 Task: Look for products in the category "Toothpaste" from Tom's Of Maine only.
Action: Mouse moved to (822, 304)
Screenshot: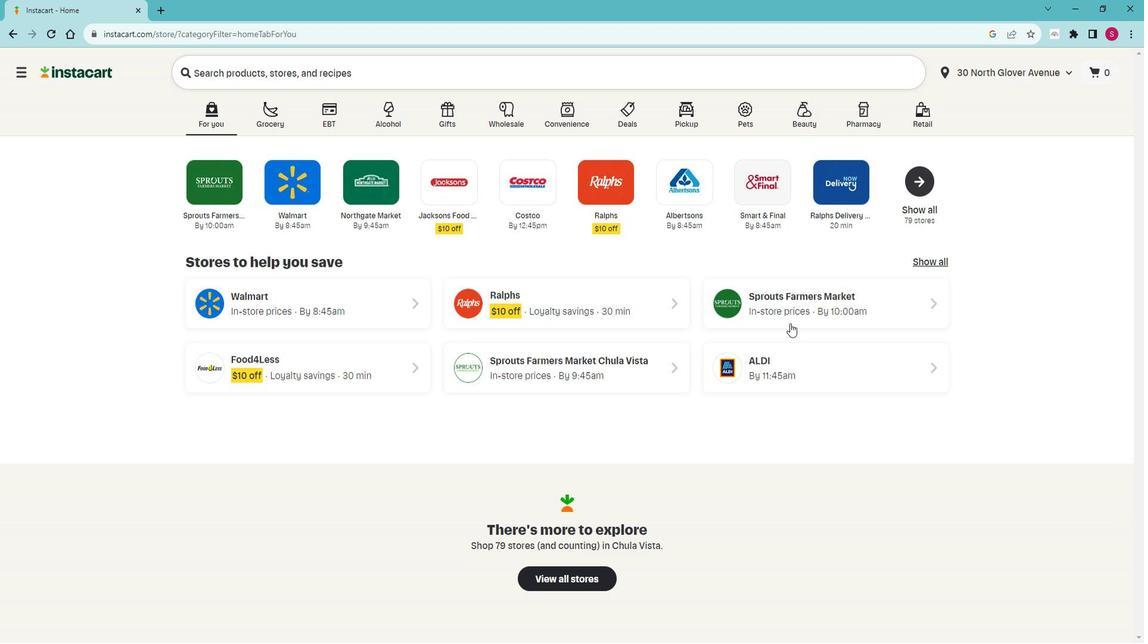 
Action: Mouse pressed left at (822, 304)
Screenshot: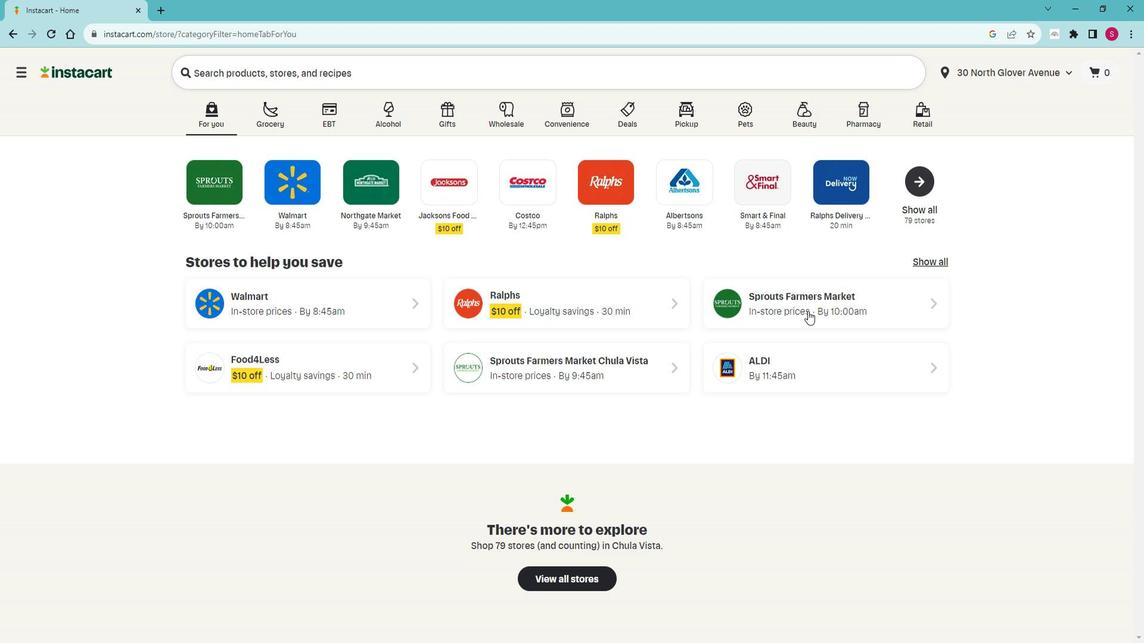 
Action: Mouse moved to (83, 429)
Screenshot: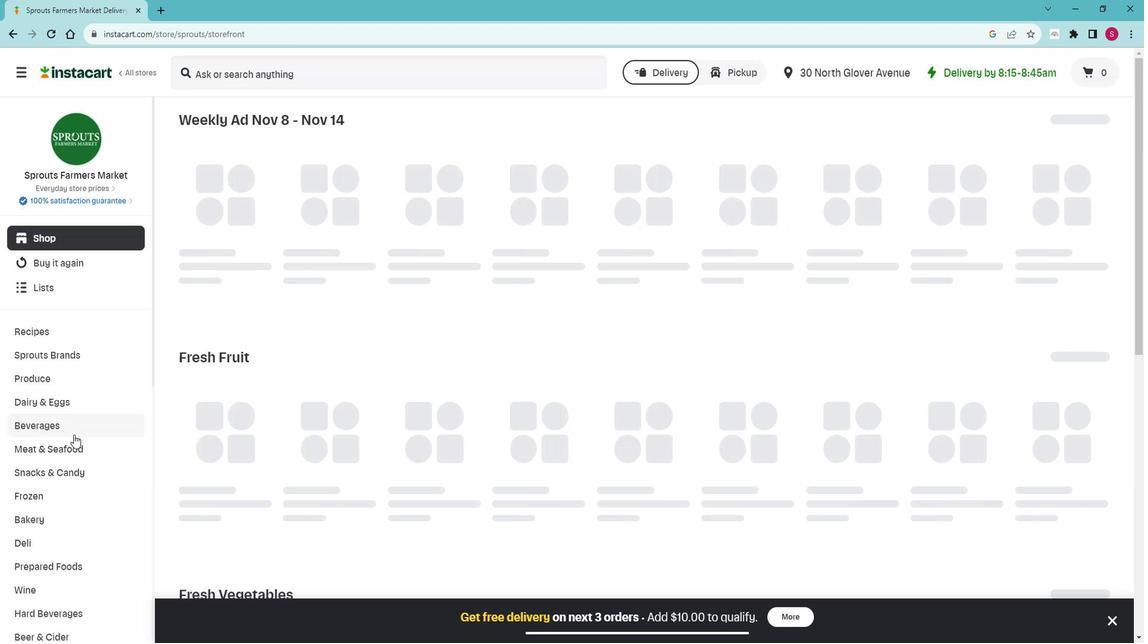 
Action: Mouse scrolled (83, 428) with delta (0, 0)
Screenshot: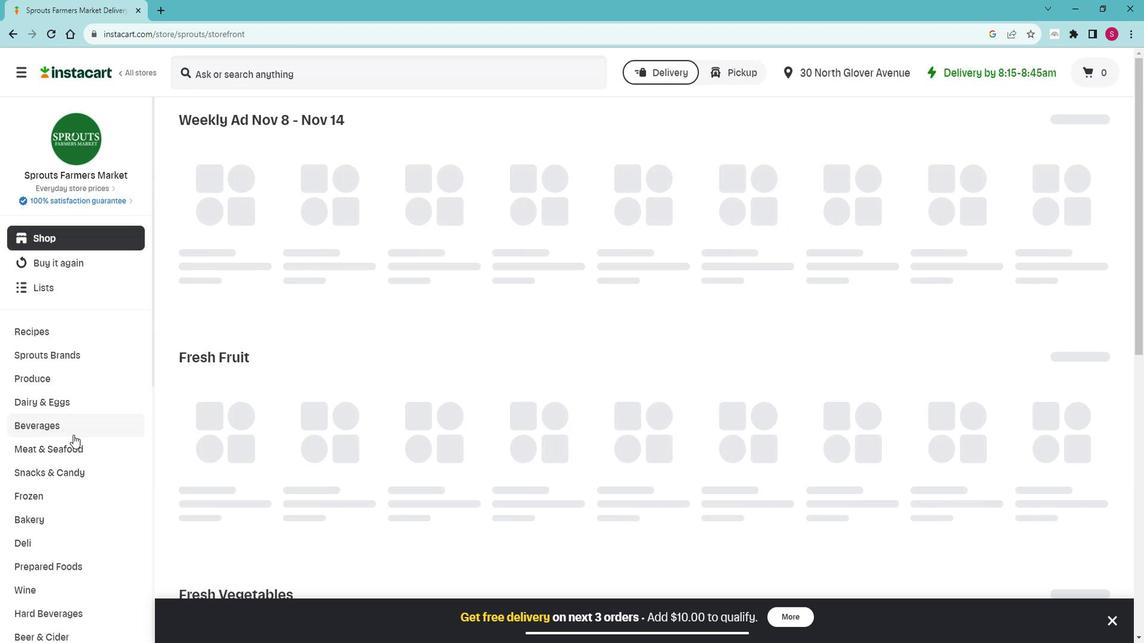 
Action: Mouse scrolled (83, 428) with delta (0, 0)
Screenshot: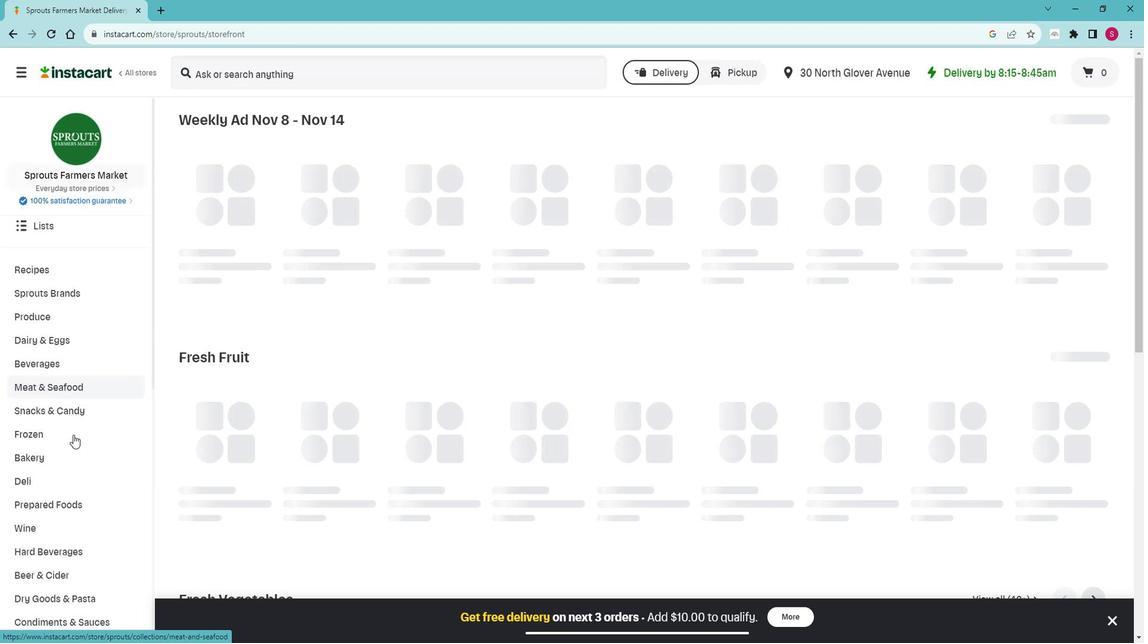 
Action: Mouse scrolled (83, 428) with delta (0, 0)
Screenshot: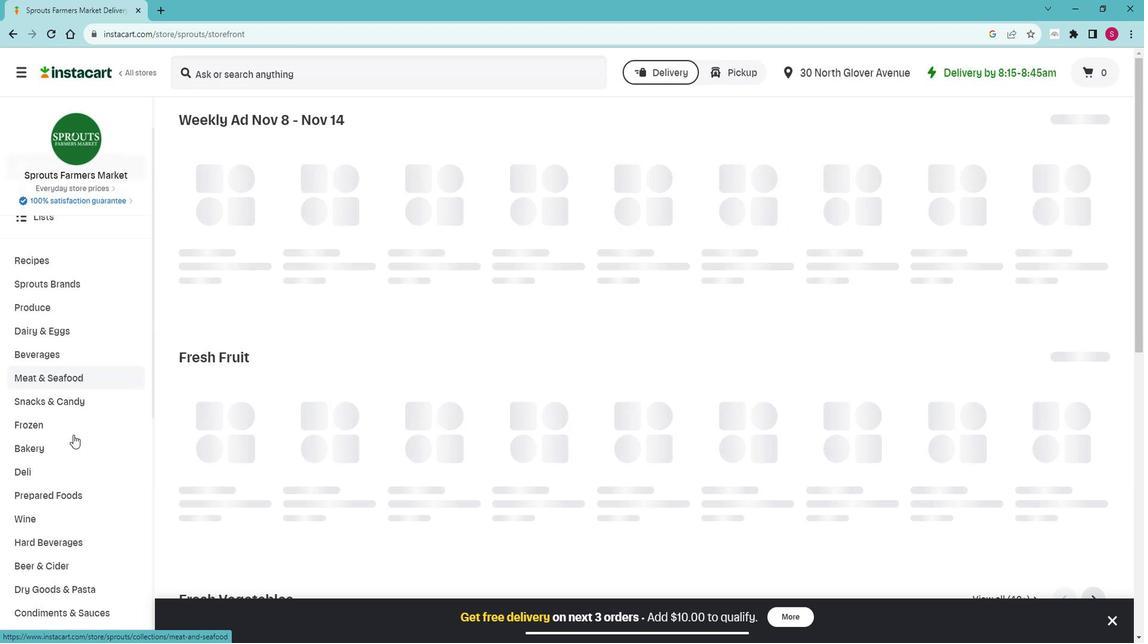 
Action: Mouse scrolled (83, 428) with delta (0, 0)
Screenshot: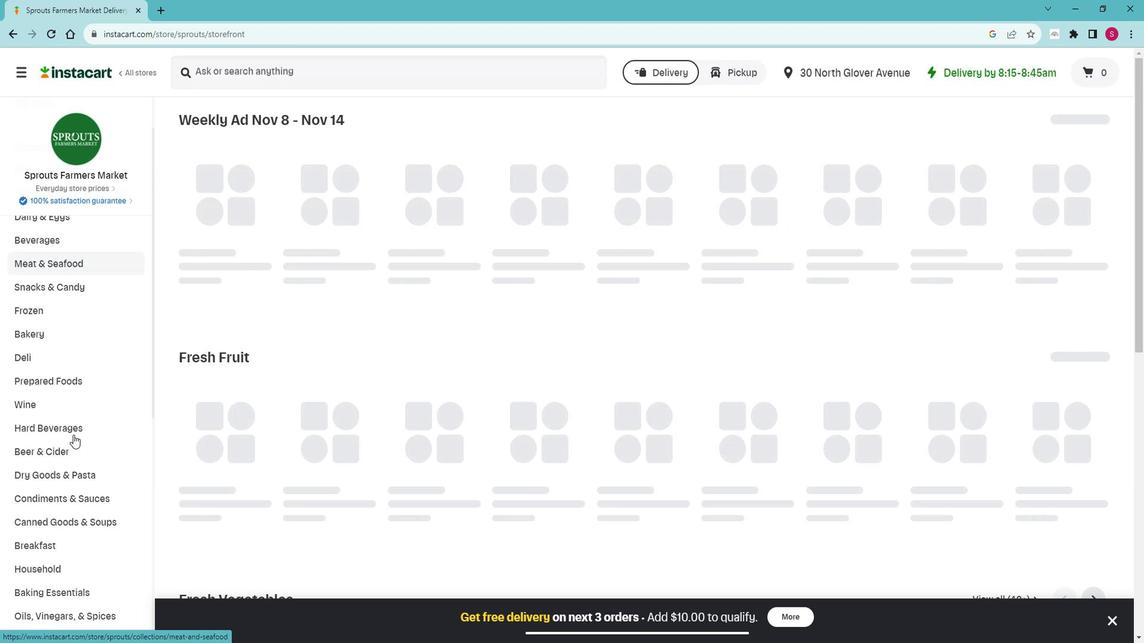 
Action: Mouse scrolled (83, 428) with delta (0, 0)
Screenshot: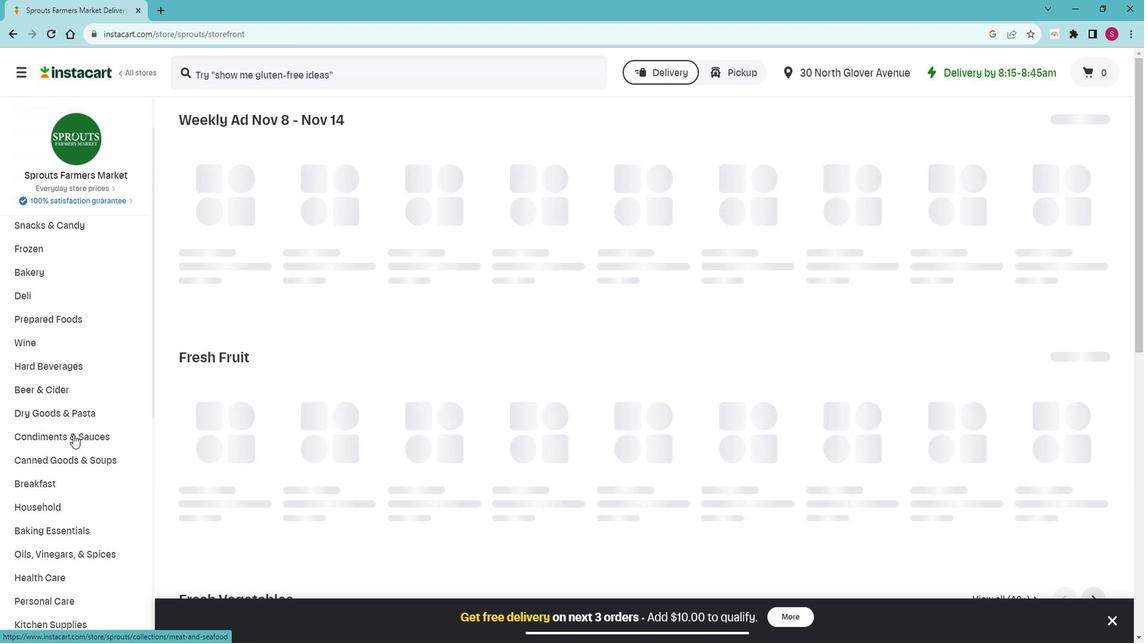 
Action: Mouse scrolled (83, 428) with delta (0, 0)
Screenshot: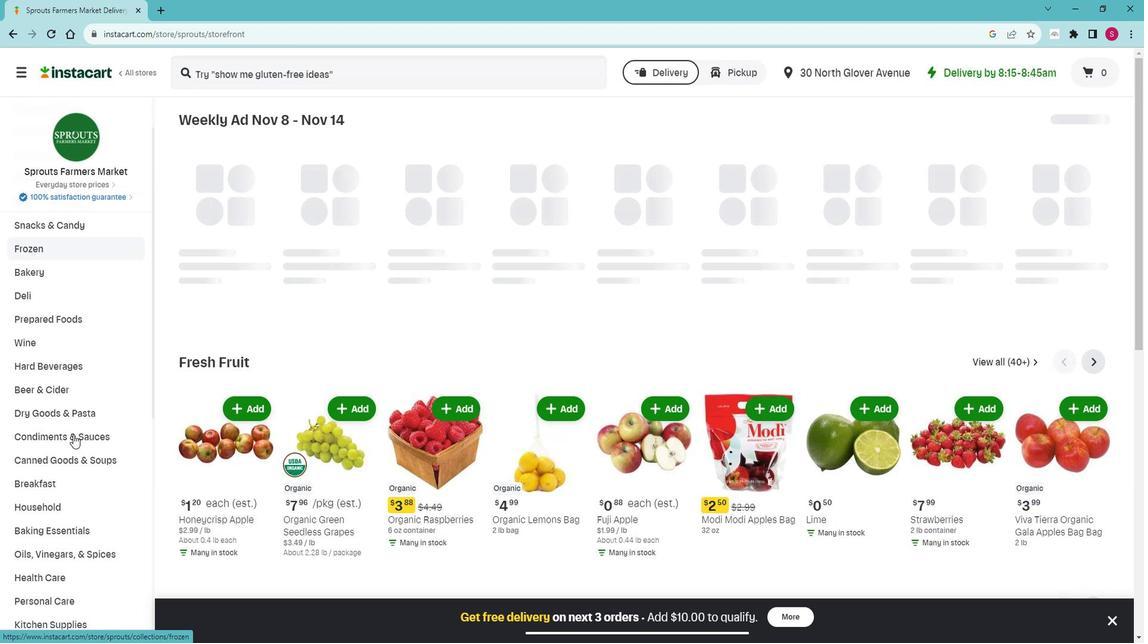 
Action: Mouse moved to (78, 469)
Screenshot: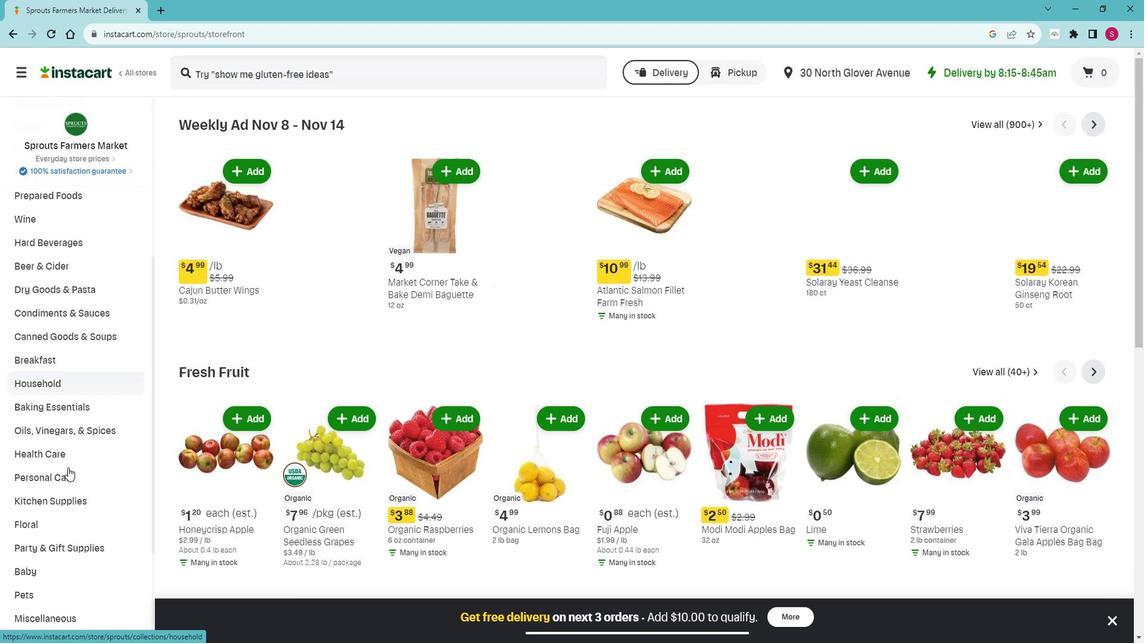 
Action: Mouse pressed left at (78, 469)
Screenshot: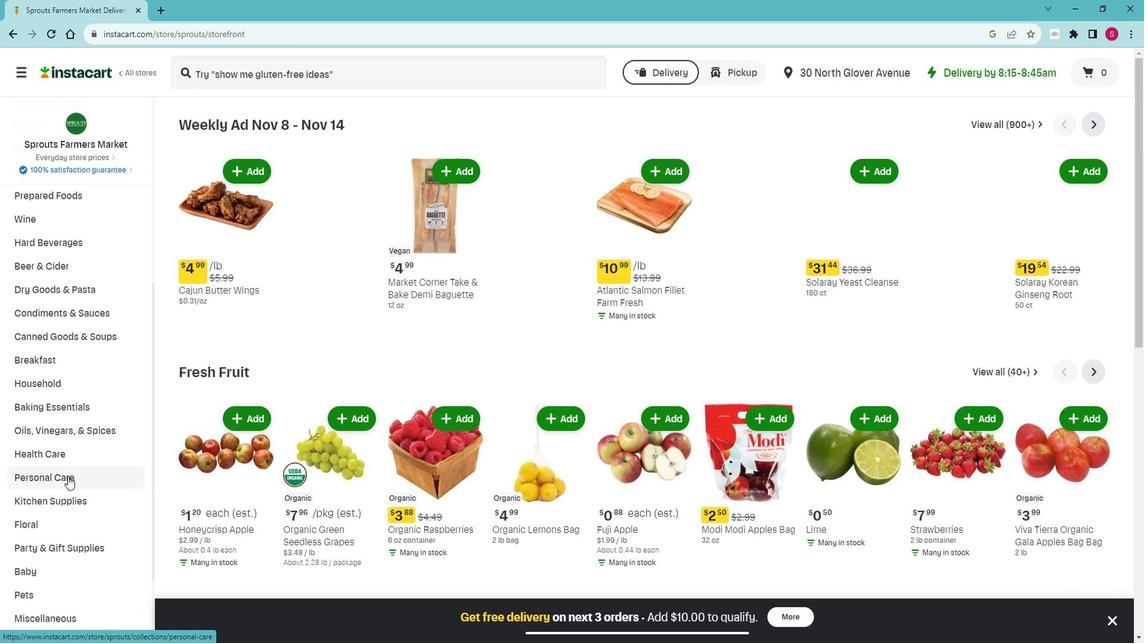 
Action: Mouse moved to (70, 511)
Screenshot: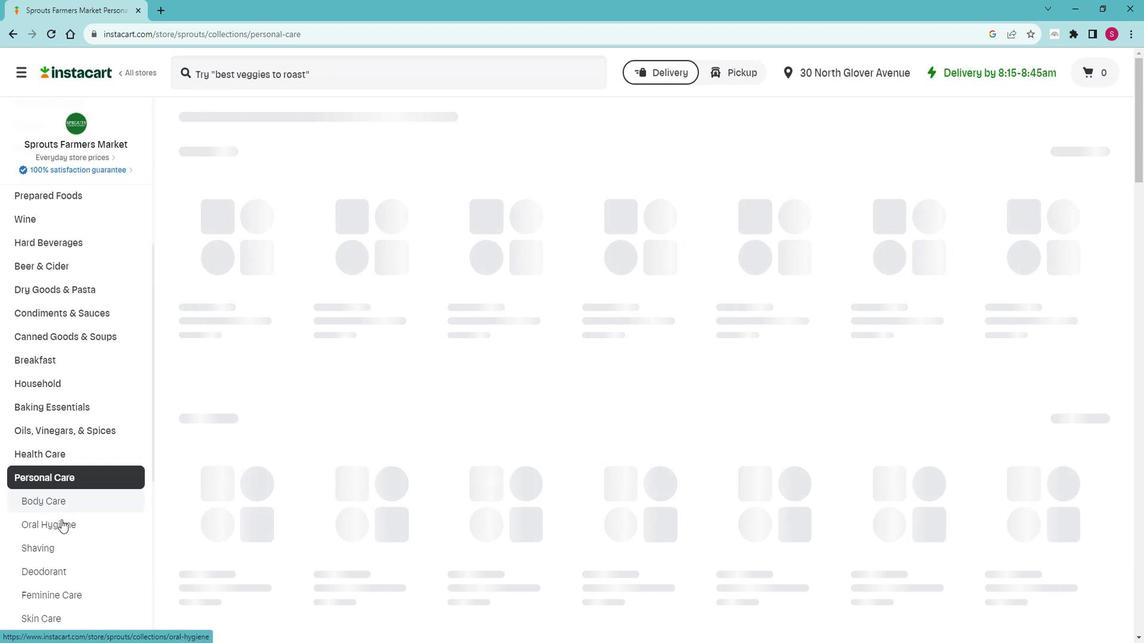 
Action: Mouse pressed left at (70, 511)
Screenshot: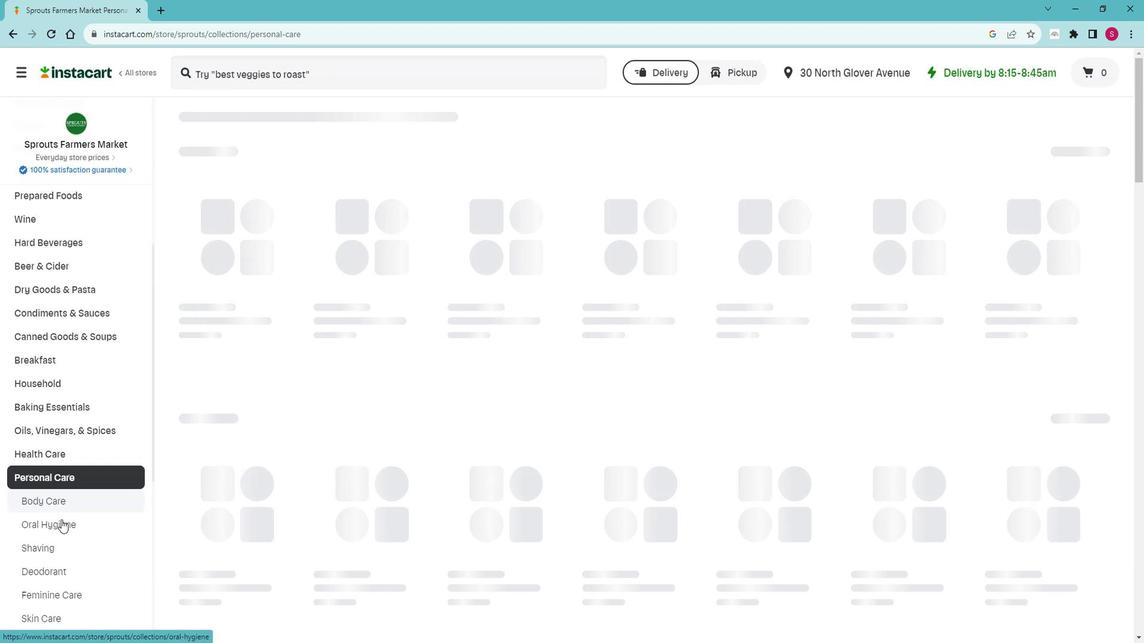 
Action: Mouse moved to (346, 176)
Screenshot: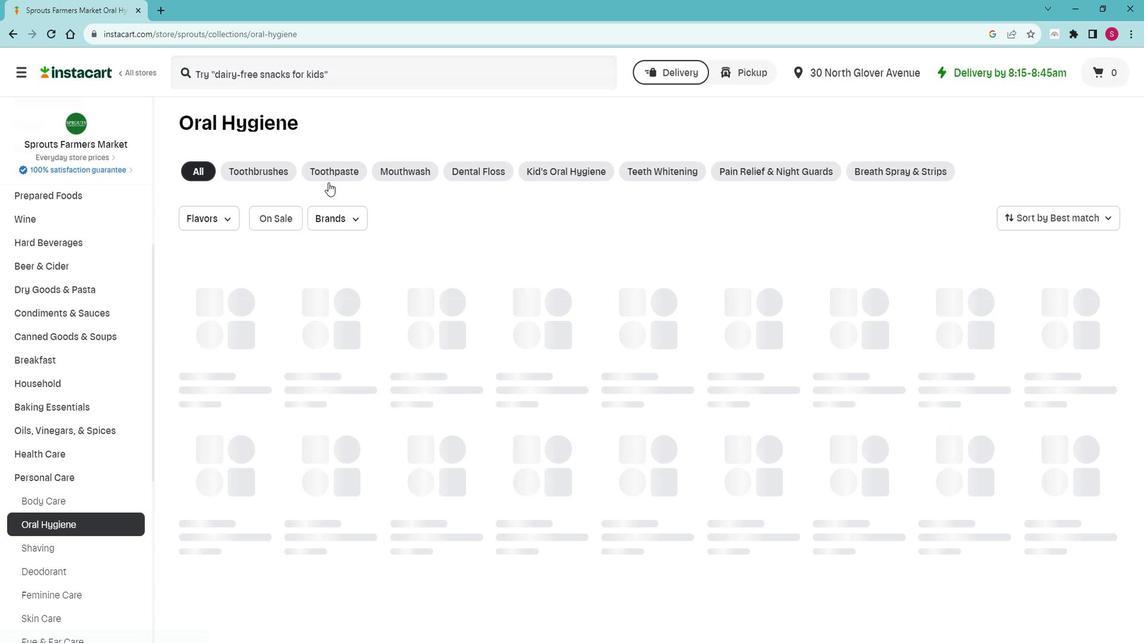 
Action: Mouse pressed left at (346, 176)
Screenshot: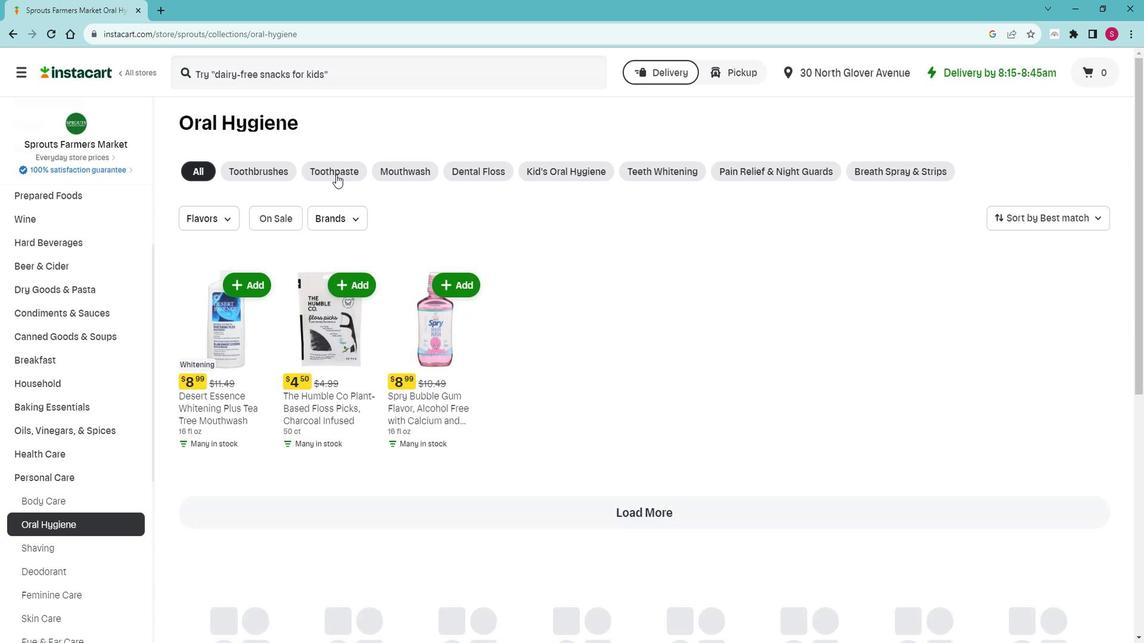 
Action: Mouse moved to (366, 209)
Screenshot: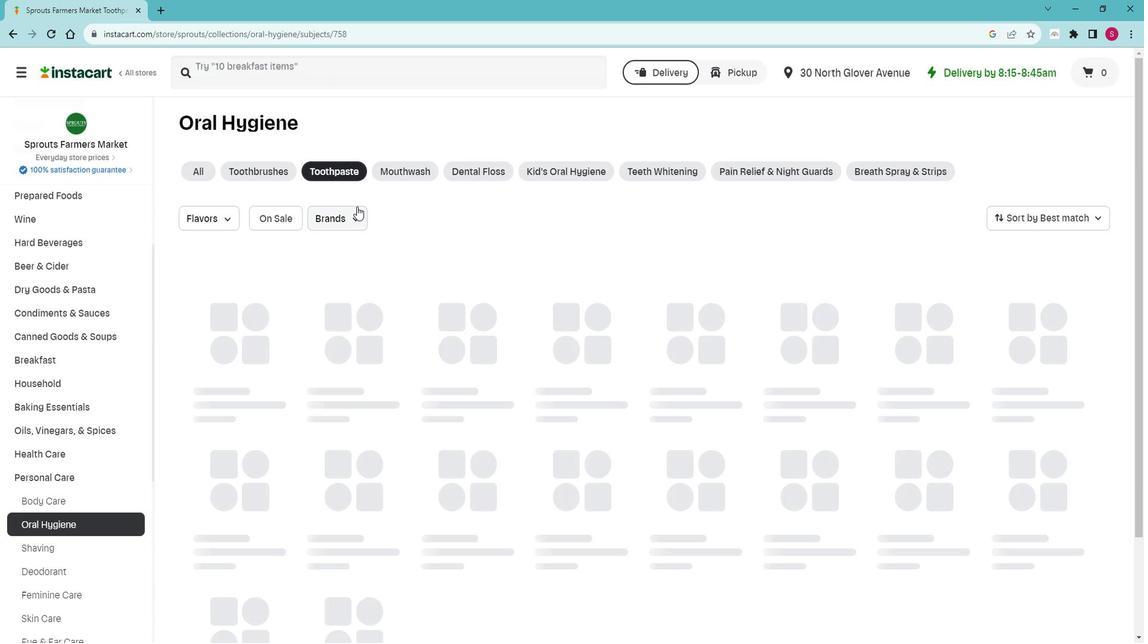 
Action: Mouse pressed left at (366, 209)
Screenshot: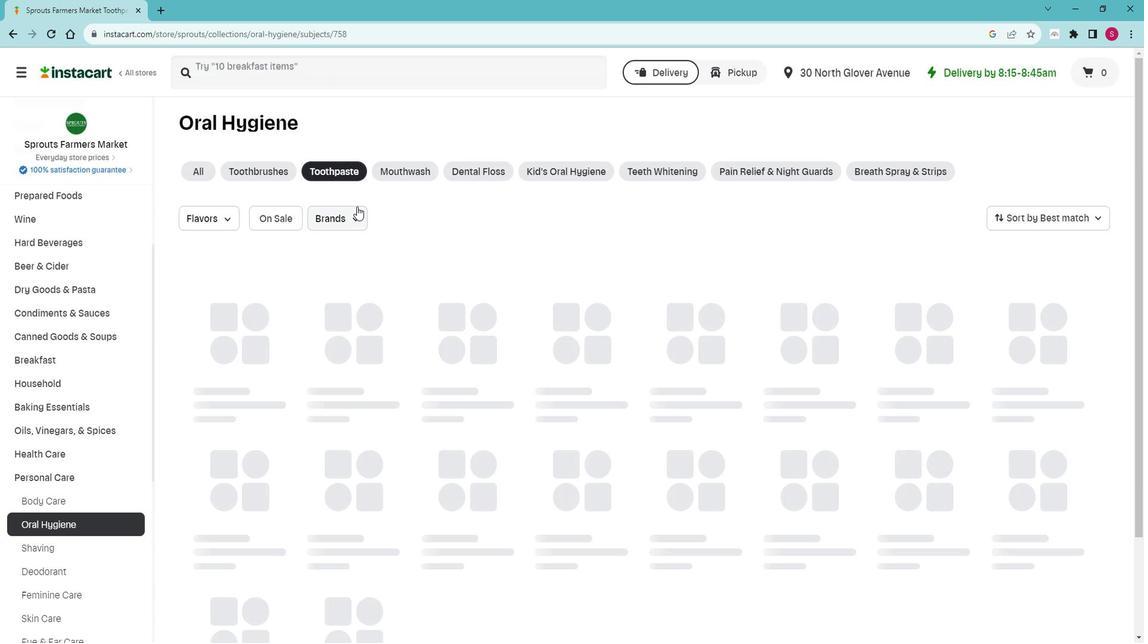 
Action: Mouse moved to (369, 289)
Screenshot: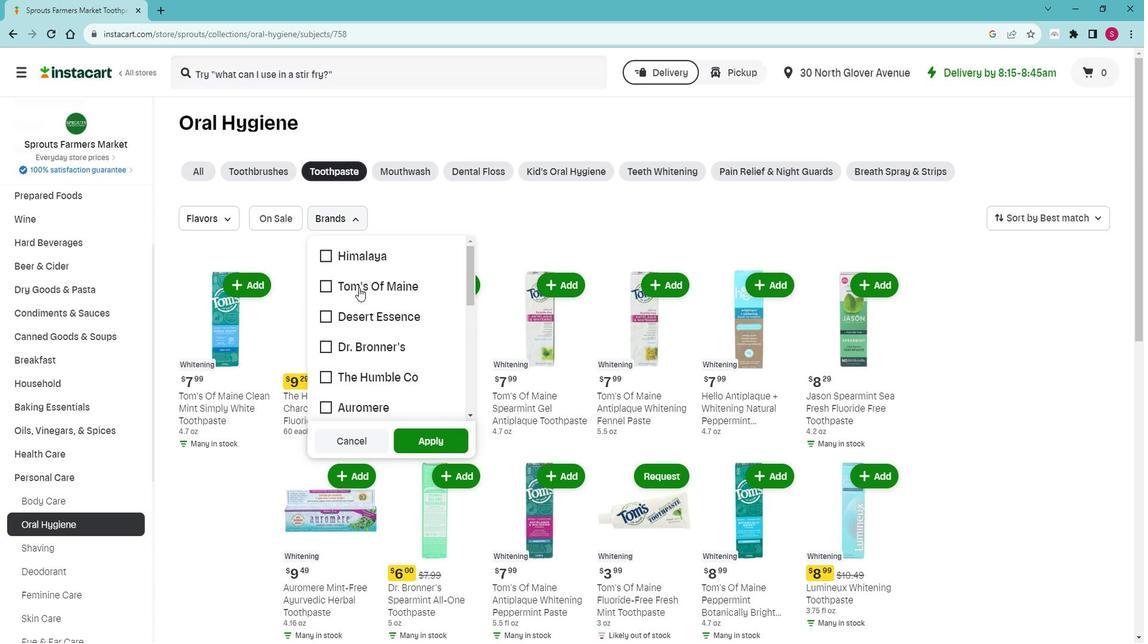 
Action: Mouse pressed left at (369, 289)
Screenshot: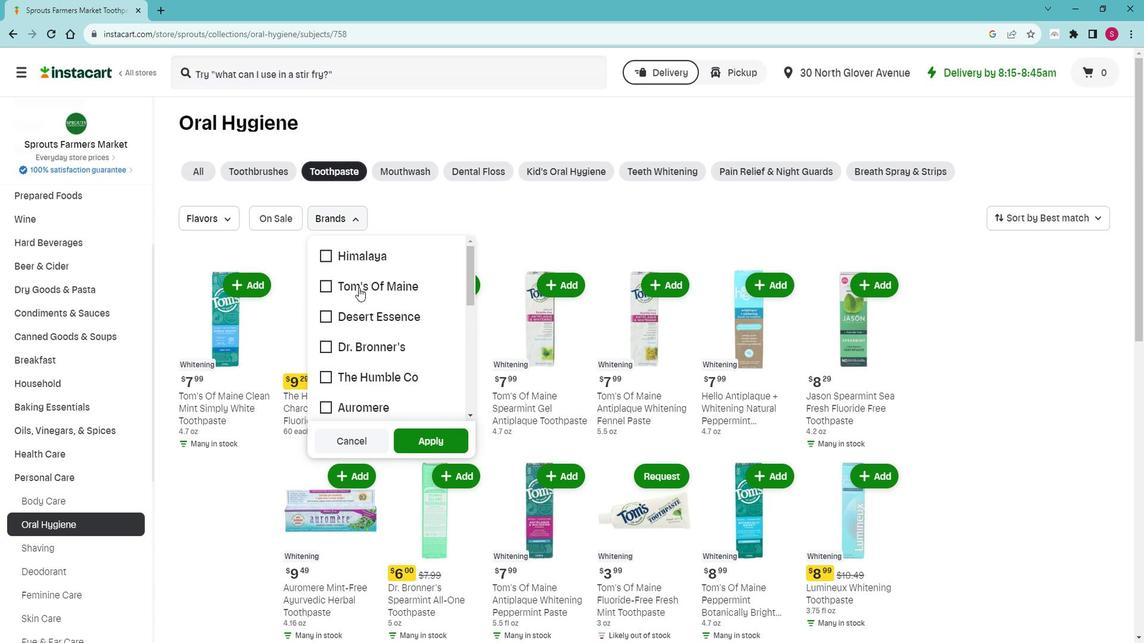 
Action: Mouse moved to (449, 430)
Screenshot: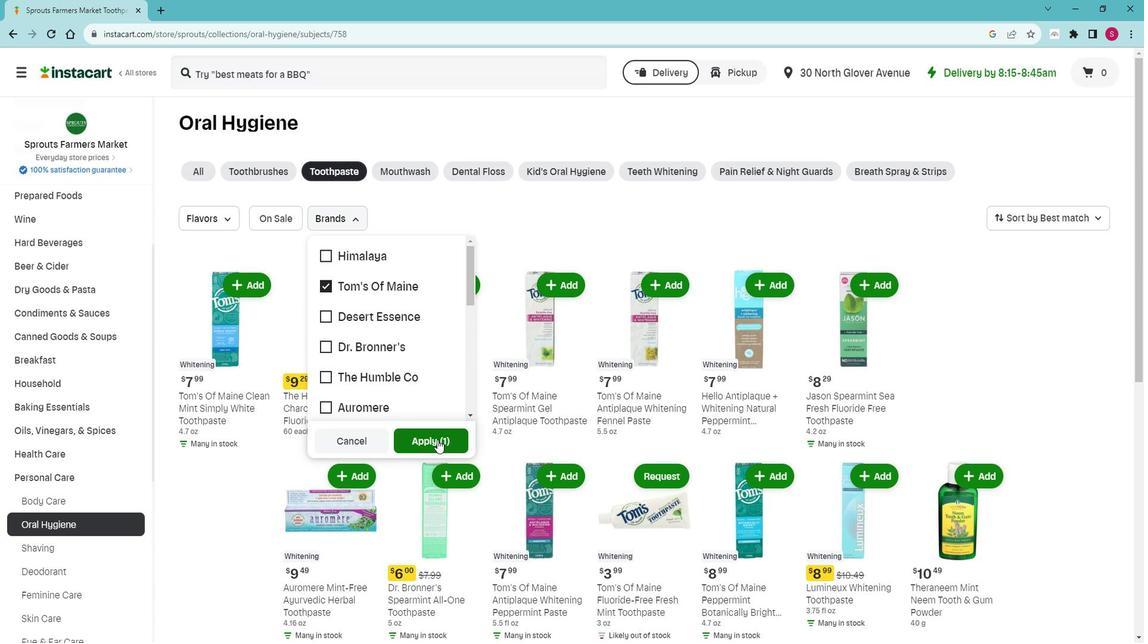 
Action: Mouse pressed left at (449, 430)
Screenshot: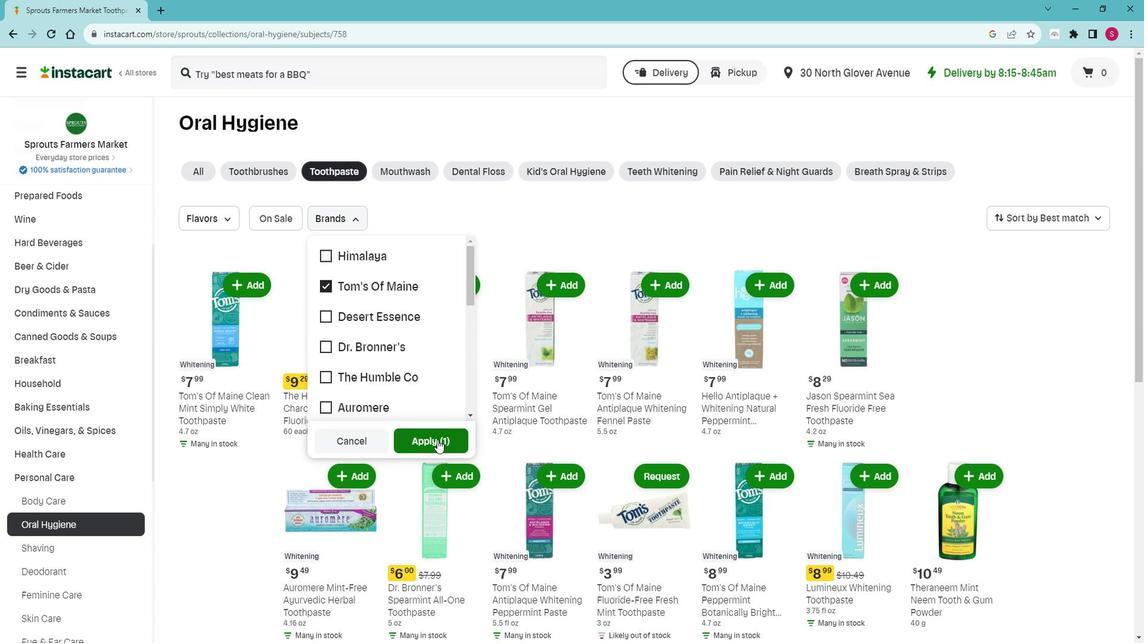 
Action: Mouse moved to (450, 423)
Screenshot: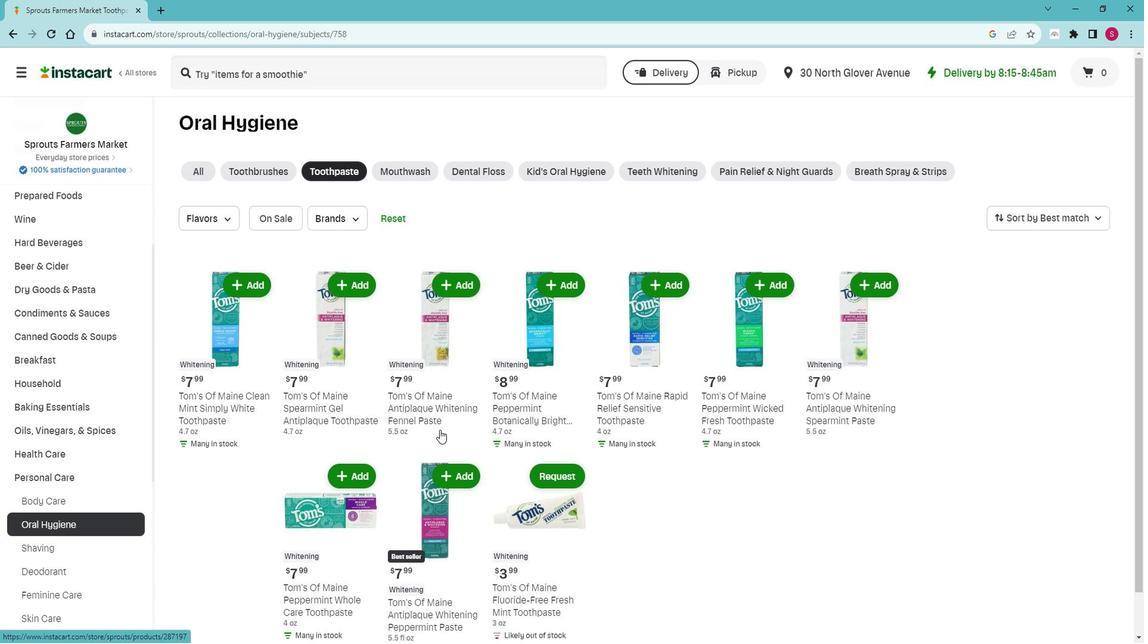 
